 Task: Disable the option Ads outside of LinkedIn.
Action: Mouse moved to (663, 91)
Screenshot: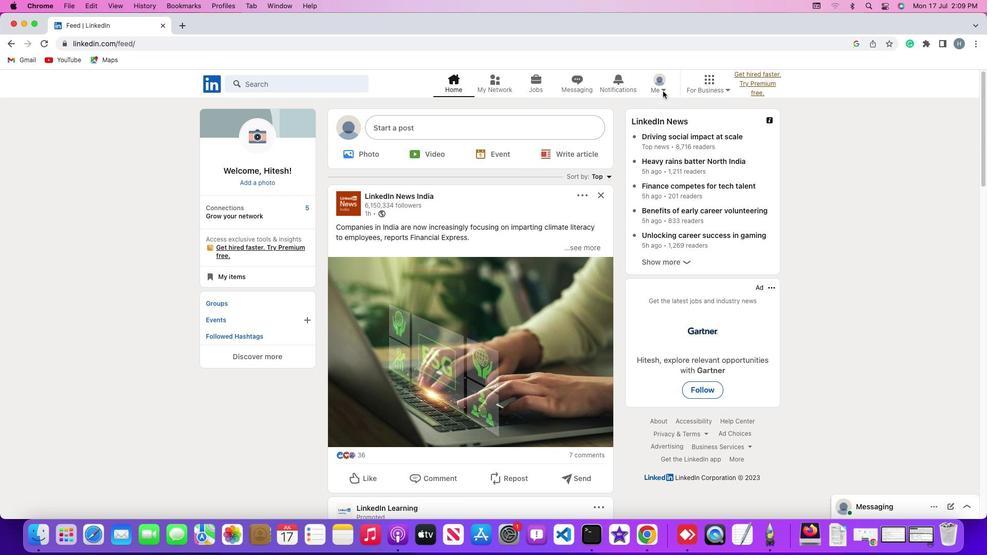 
Action: Mouse pressed left at (663, 91)
Screenshot: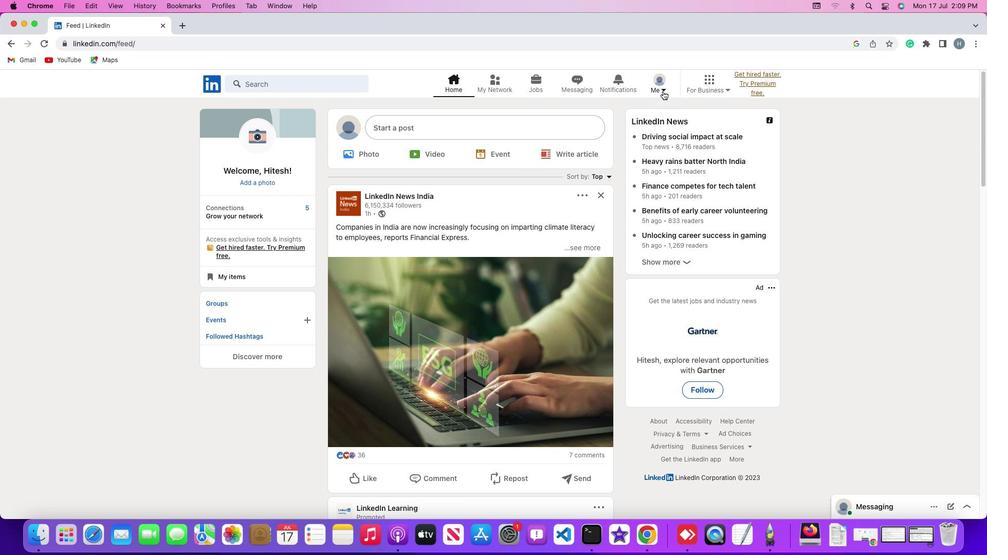 
Action: Mouse moved to (663, 91)
Screenshot: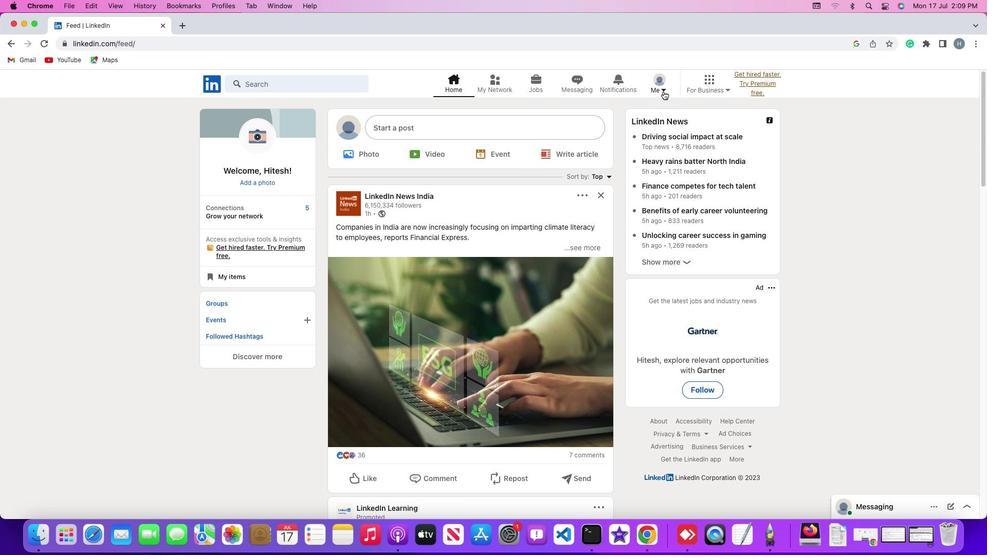 
Action: Mouse pressed left at (663, 91)
Screenshot: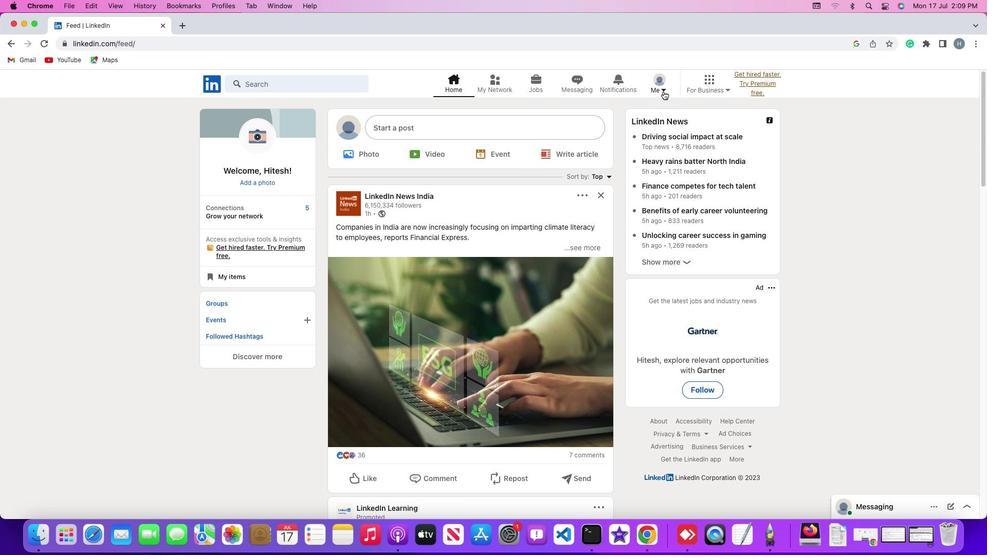 
Action: Mouse pressed left at (663, 91)
Screenshot: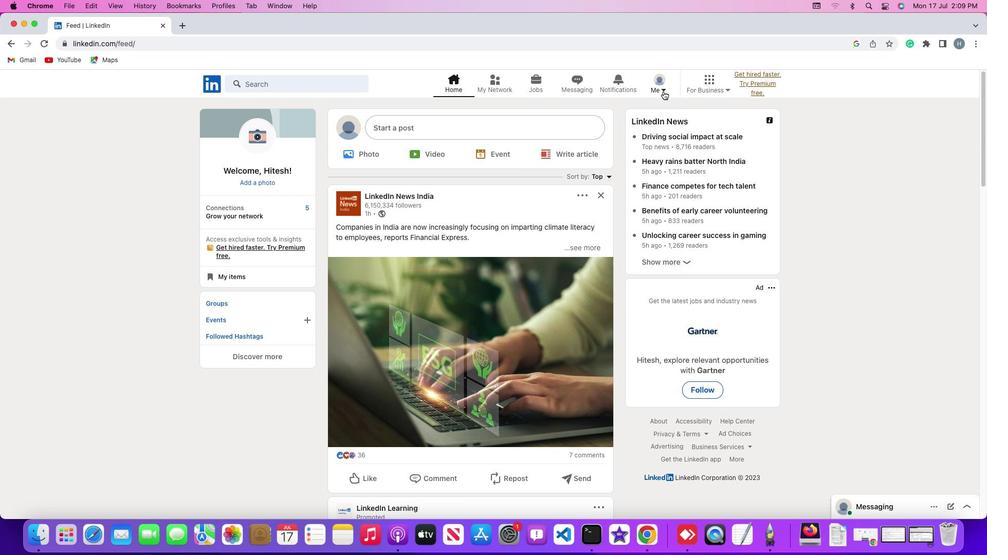 
Action: Mouse moved to (607, 198)
Screenshot: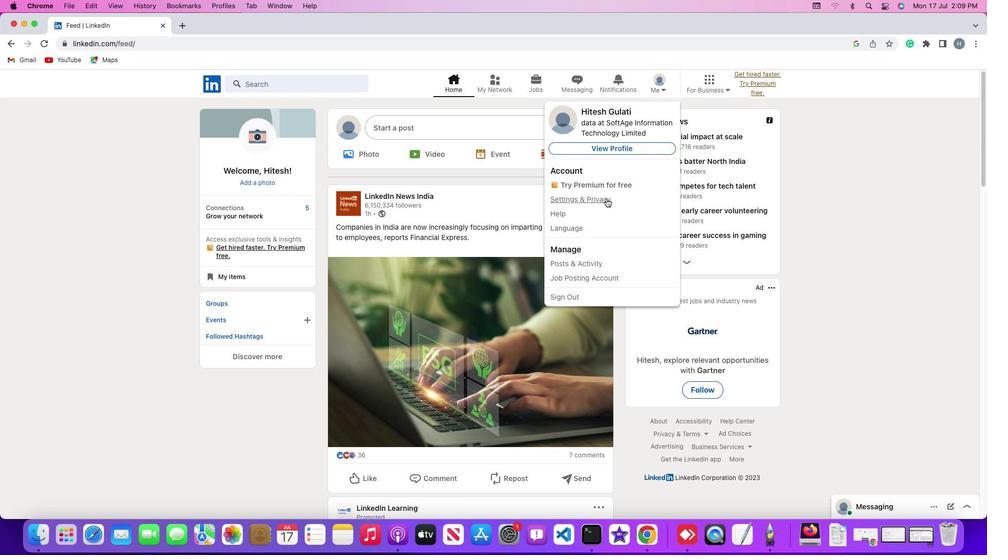 
Action: Mouse pressed left at (607, 198)
Screenshot: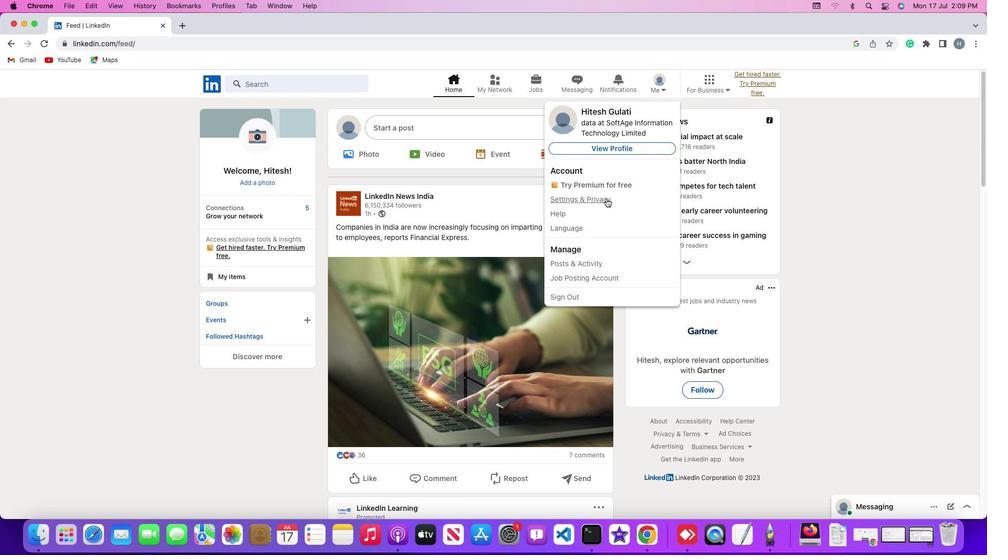 
Action: Mouse moved to (109, 308)
Screenshot: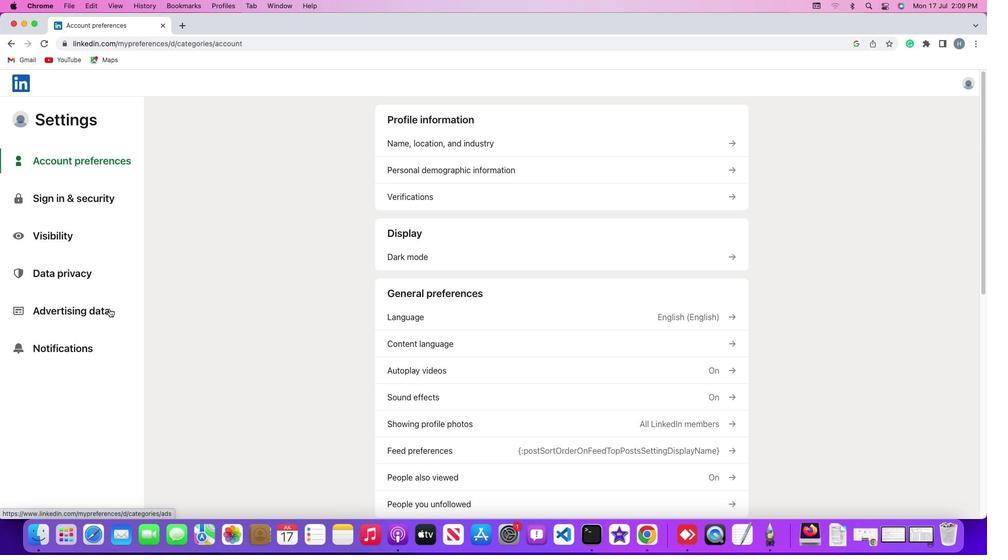 
Action: Mouse pressed left at (109, 308)
Screenshot: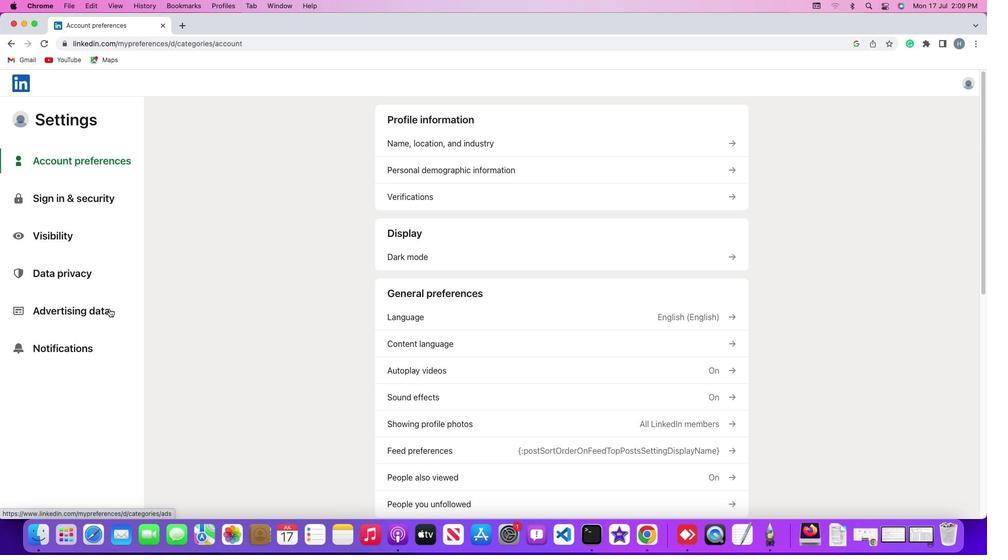 
Action: Mouse moved to (109, 308)
Screenshot: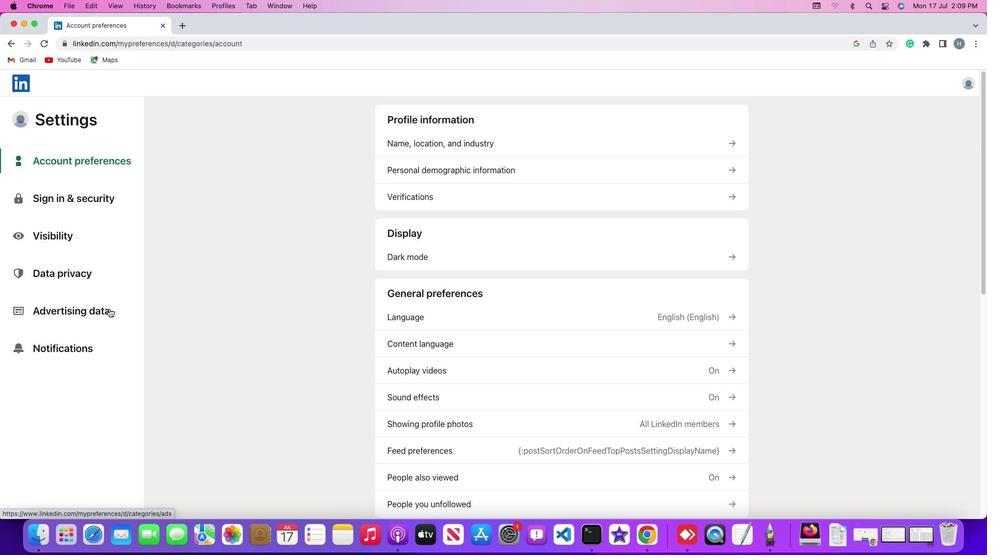 
Action: Mouse pressed left at (109, 308)
Screenshot: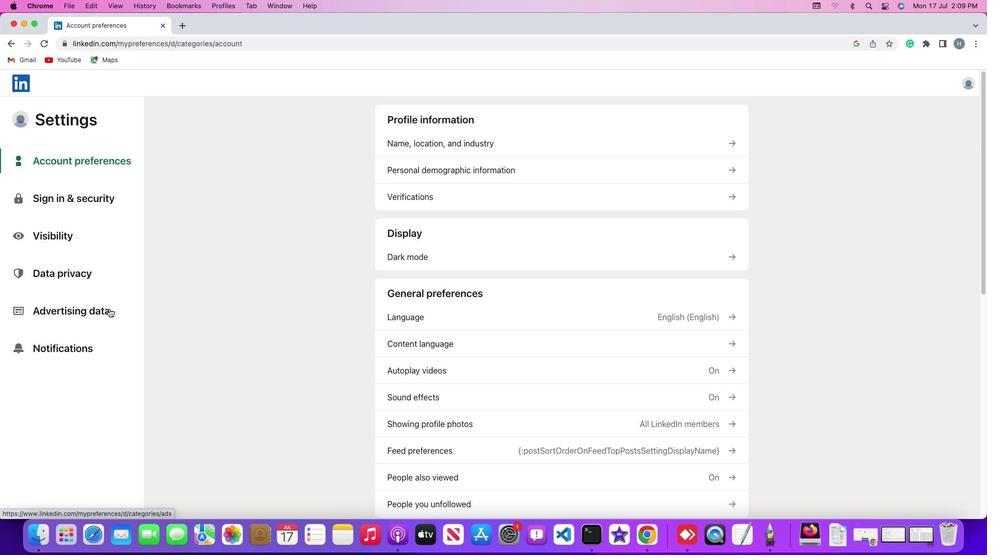 
Action: Mouse moved to (443, 371)
Screenshot: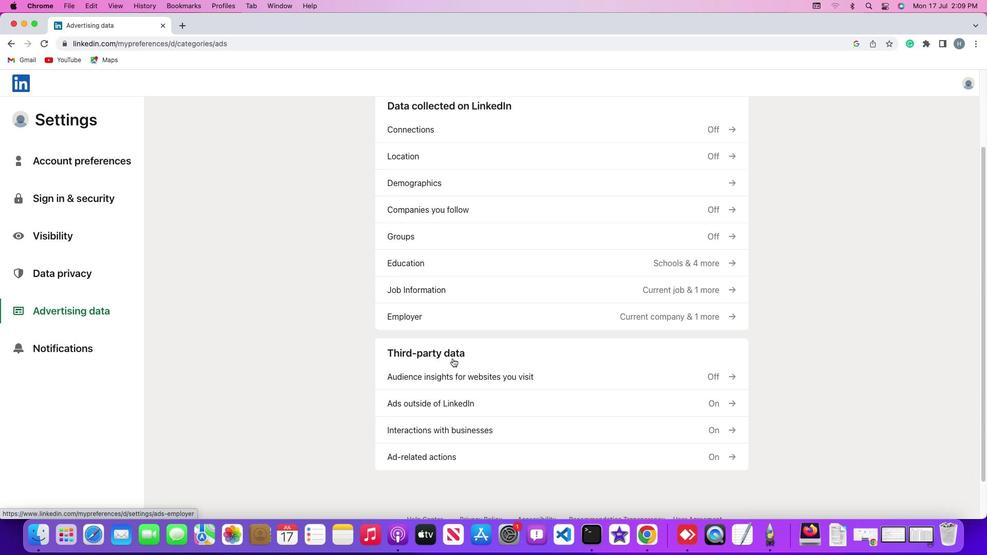 
Action: Mouse scrolled (443, 371) with delta (0, 0)
Screenshot: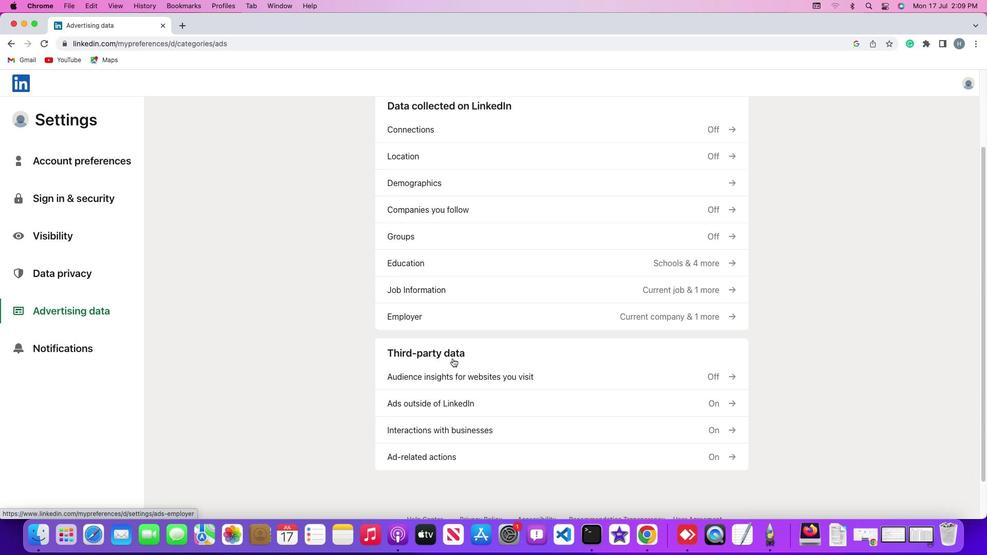 
Action: Mouse moved to (444, 371)
Screenshot: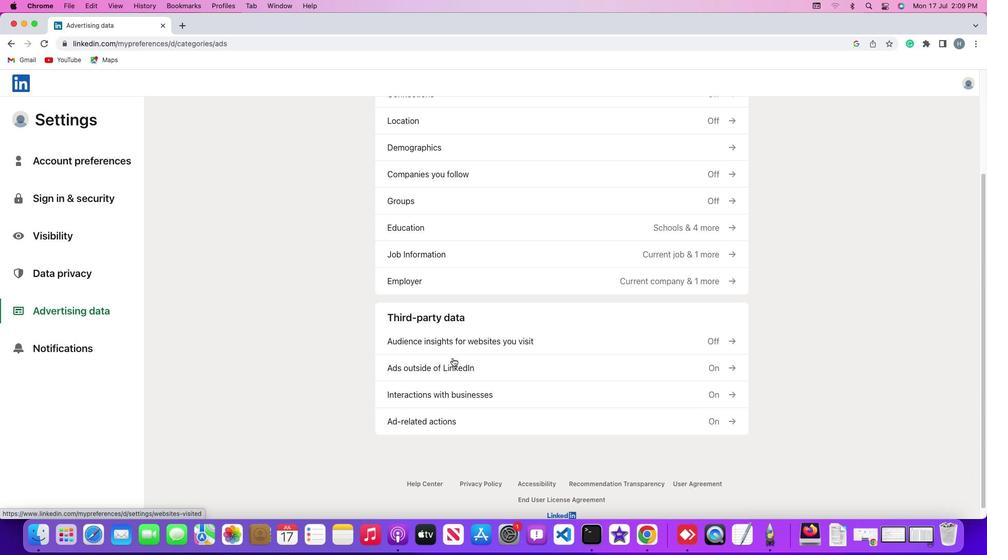 
Action: Mouse scrolled (444, 371) with delta (0, 0)
Screenshot: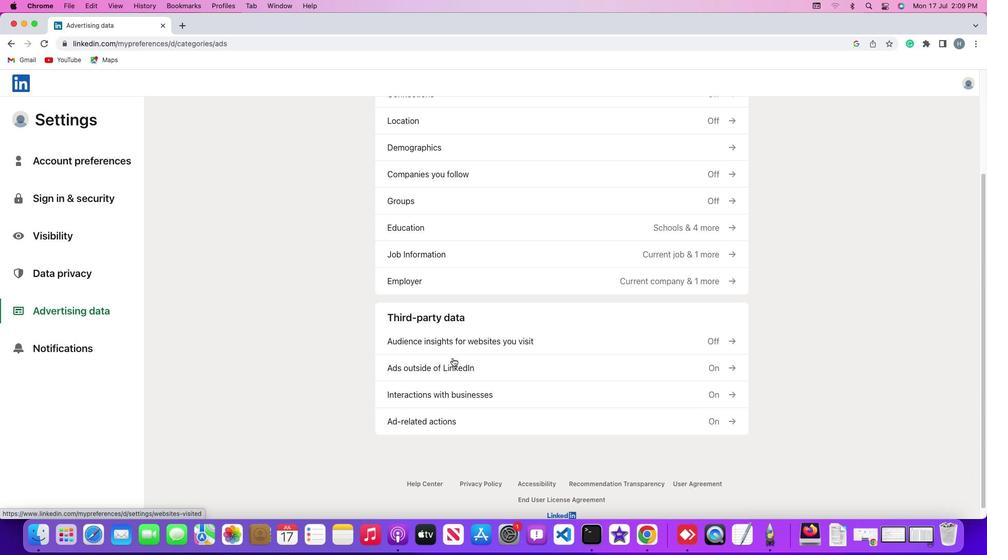 
Action: Mouse moved to (446, 370)
Screenshot: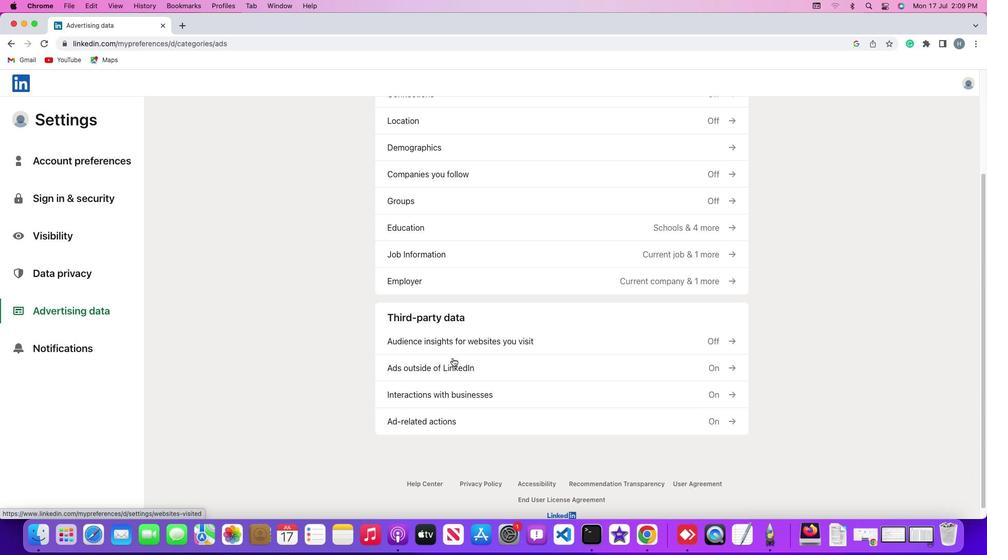
Action: Mouse scrolled (446, 370) with delta (0, -1)
Screenshot: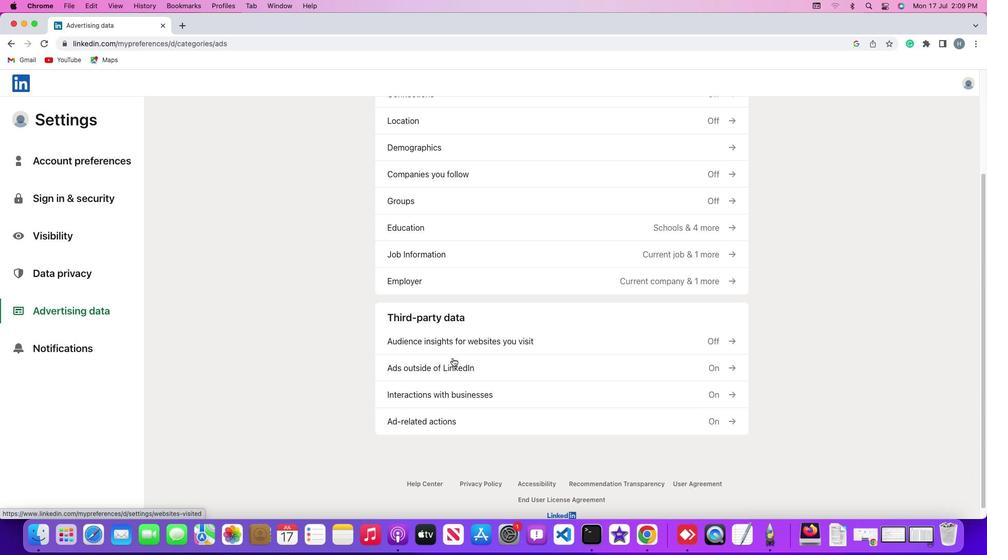 
Action: Mouse moved to (448, 367)
Screenshot: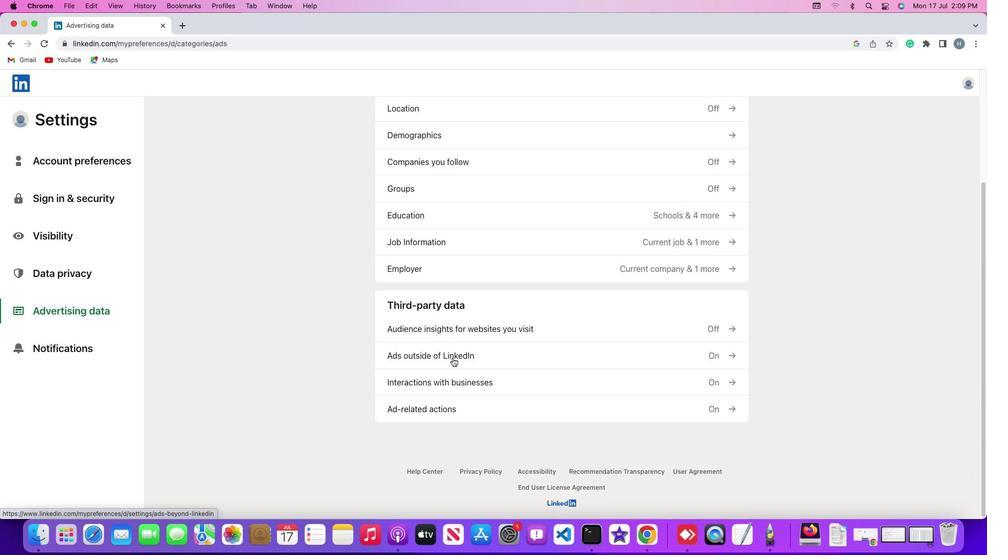 
Action: Mouse scrolled (448, 367) with delta (0, -2)
Screenshot: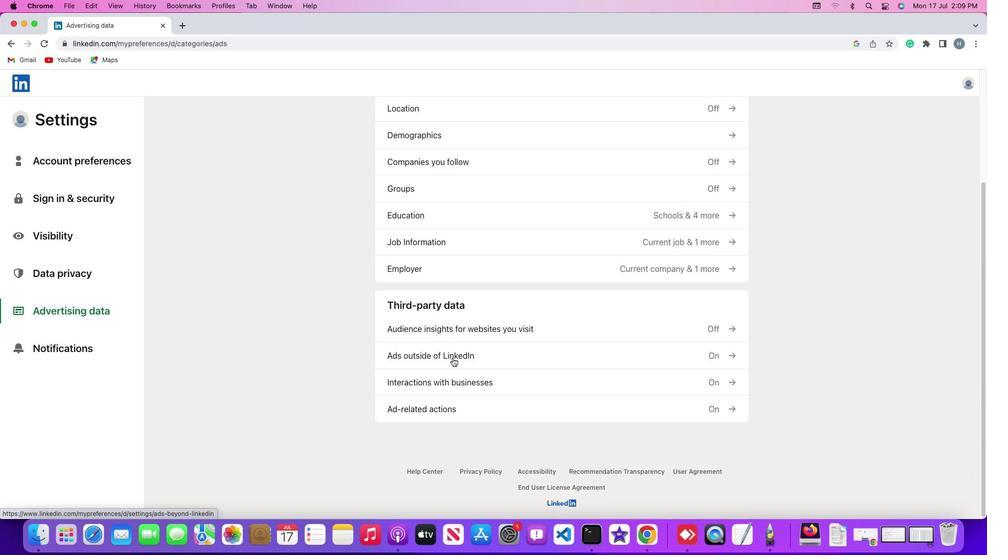 
Action: Mouse moved to (450, 365)
Screenshot: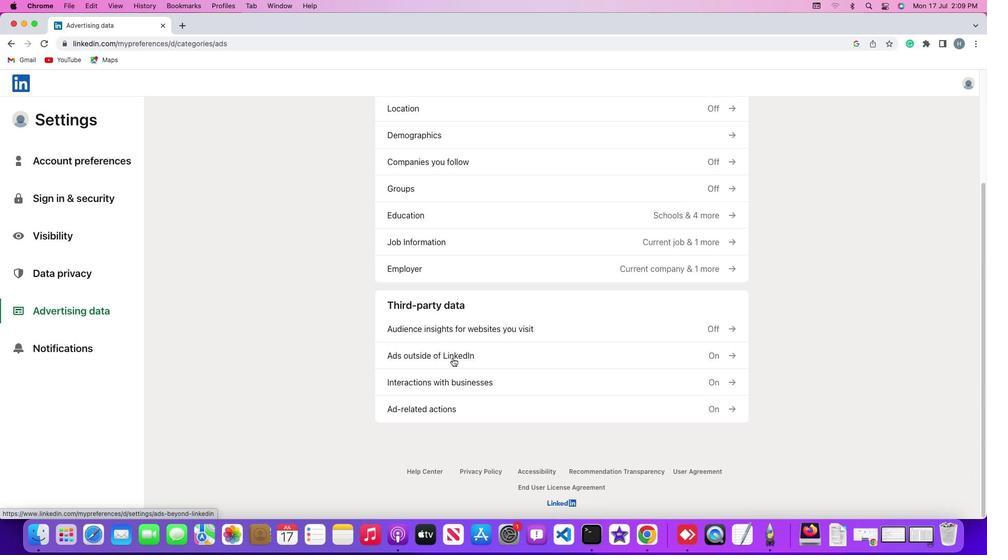 
Action: Mouse scrolled (450, 365) with delta (0, -3)
Screenshot: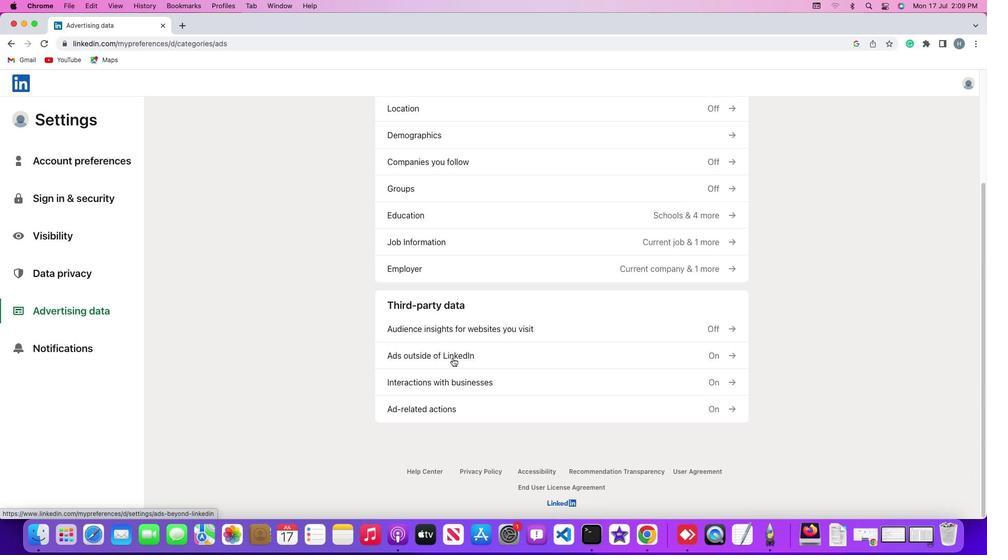 
Action: Mouse moved to (452, 359)
Screenshot: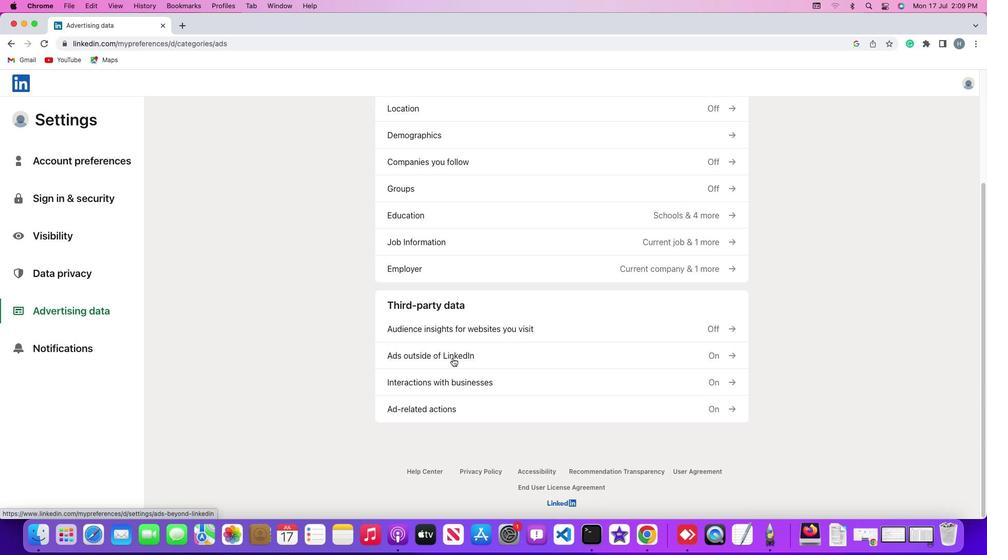 
Action: Mouse scrolled (452, 359) with delta (0, -3)
Screenshot: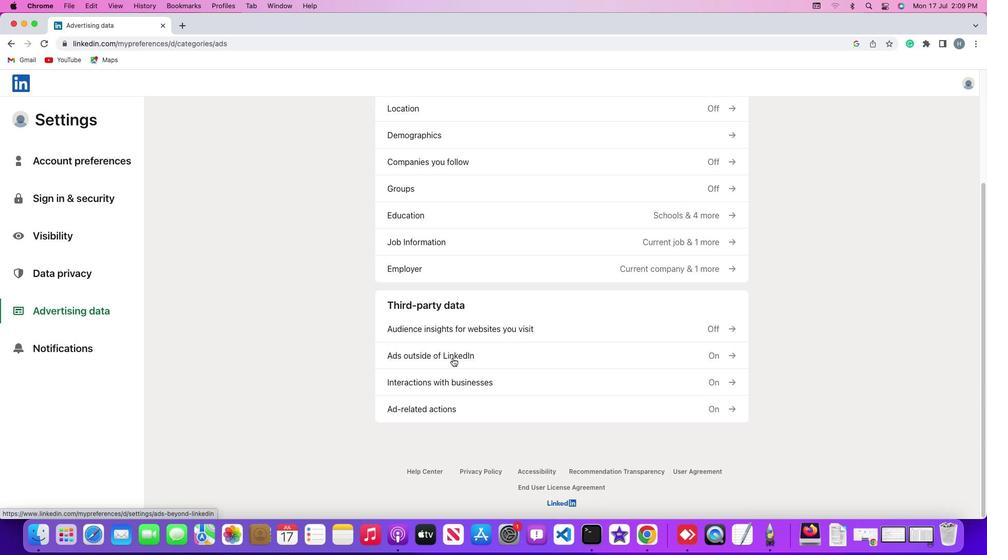 
Action: Mouse moved to (453, 358)
Screenshot: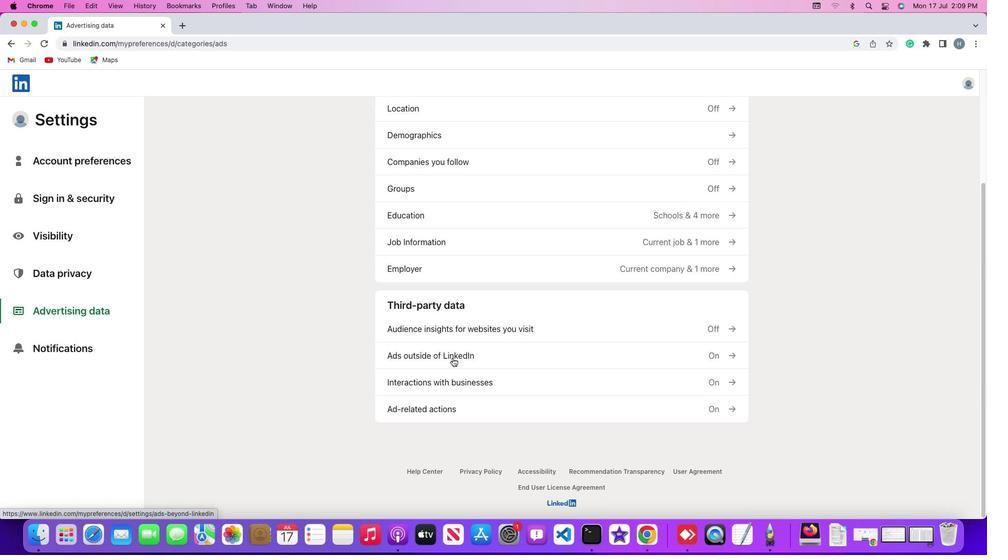 
Action: Mouse scrolled (453, 358) with delta (0, -3)
Screenshot: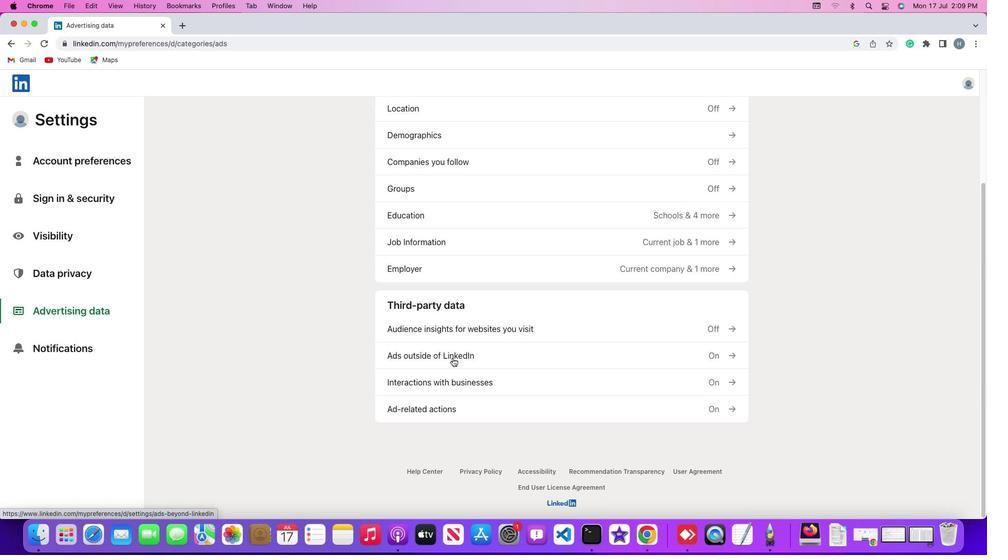 
Action: Mouse moved to (456, 357)
Screenshot: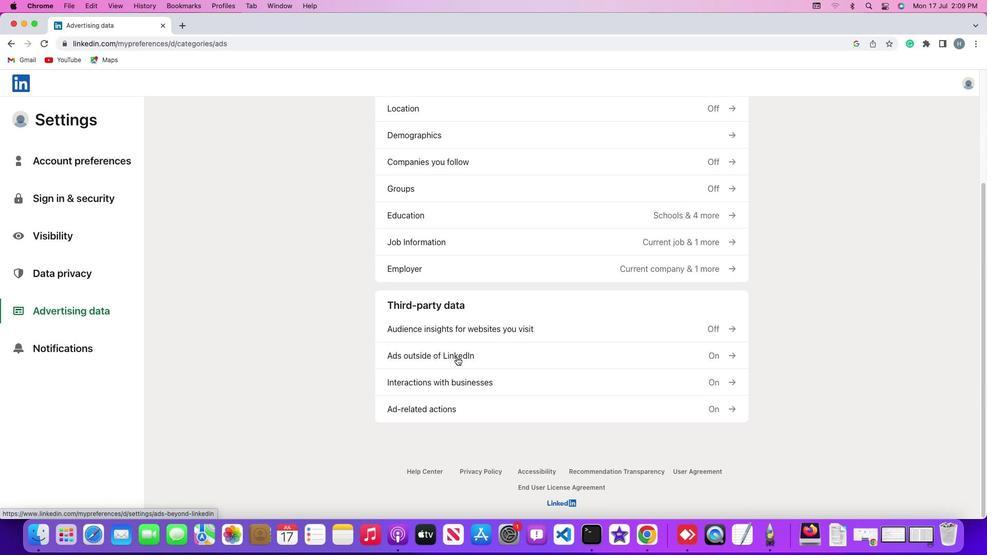 
Action: Mouse pressed left at (456, 357)
Screenshot: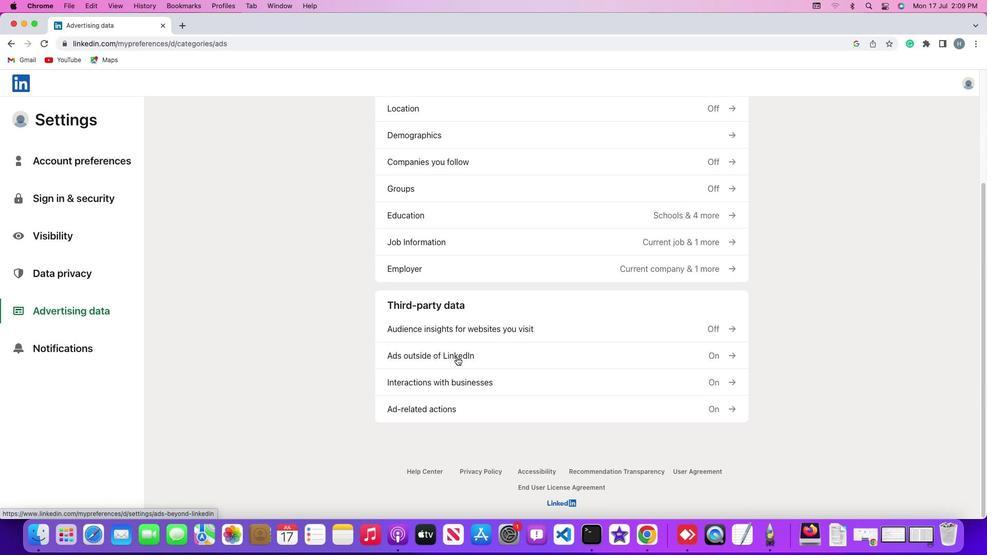 
Action: Mouse moved to (717, 179)
Screenshot: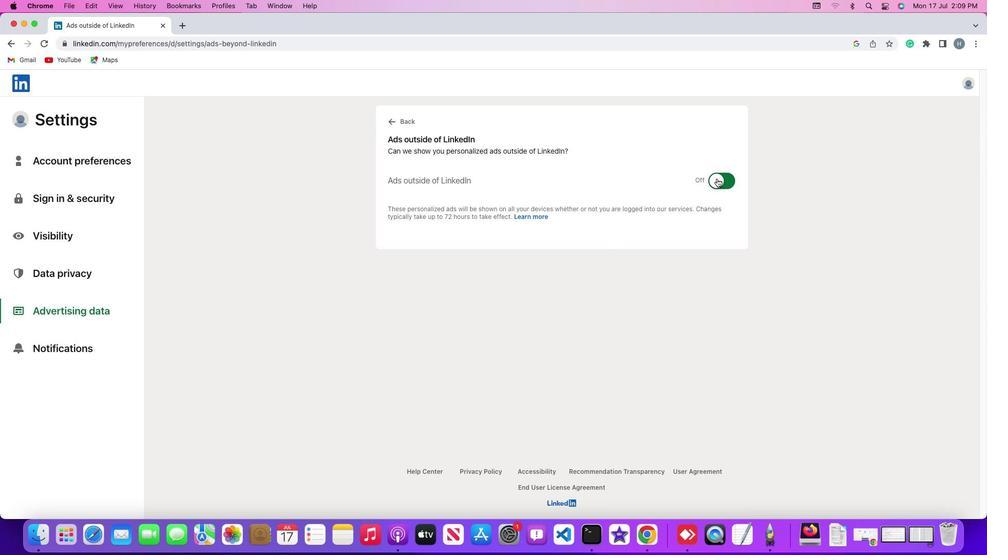 
Action: Mouse pressed left at (717, 179)
Screenshot: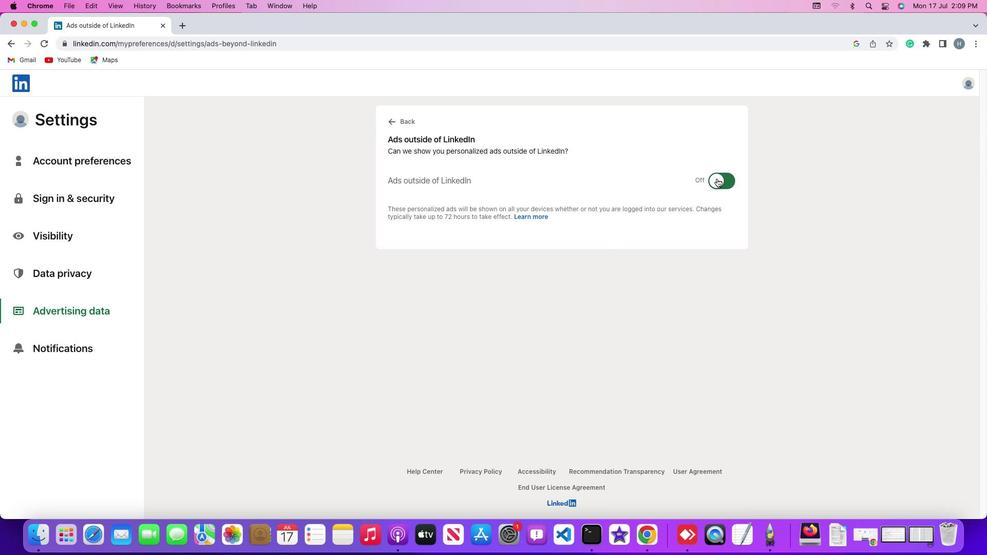 
Action: Mouse moved to (745, 287)
Screenshot: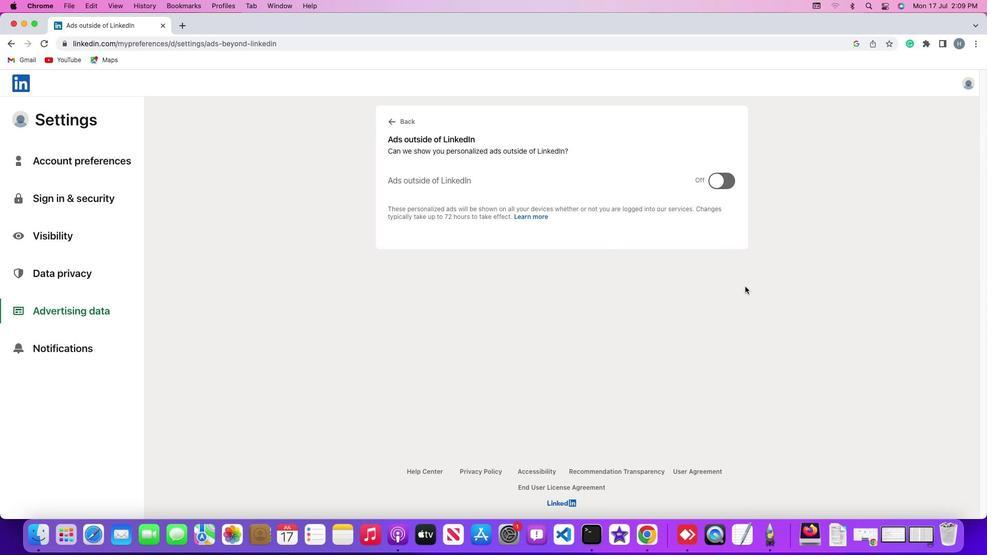 
